 Task: Check the rules for "IndyCar Series".
Action: Mouse moved to (191, 363)
Screenshot: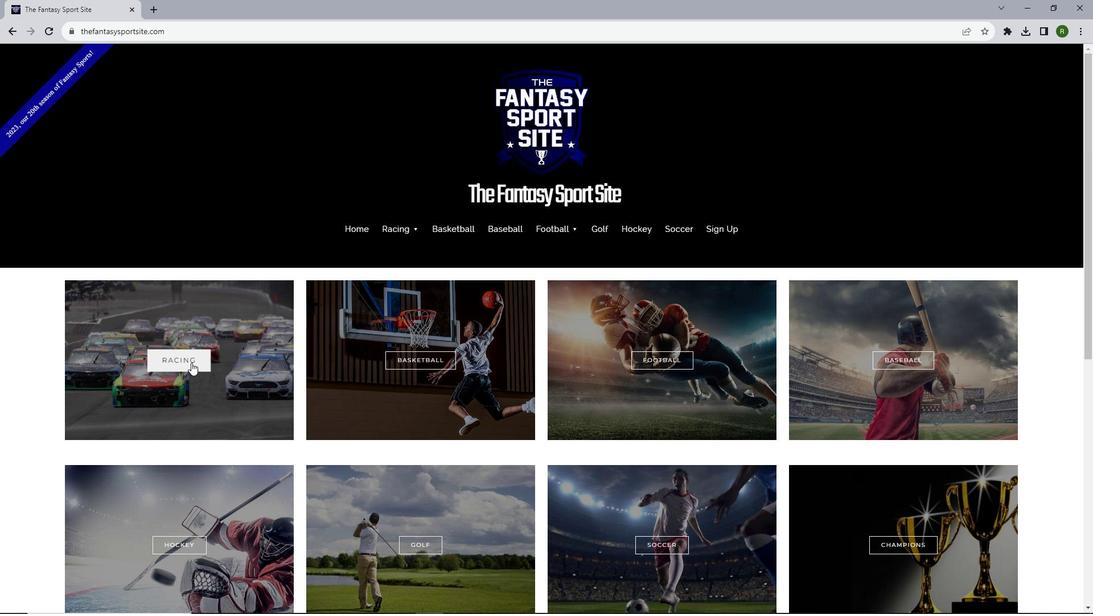 
Action: Mouse pressed left at (191, 363)
Screenshot: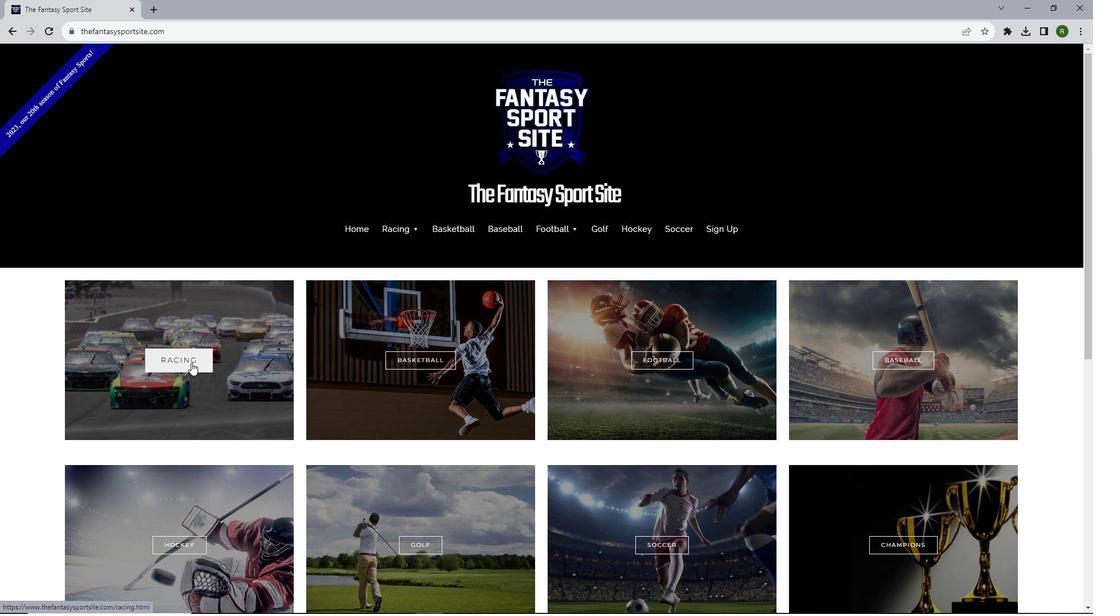 
Action: Mouse moved to (755, 407)
Screenshot: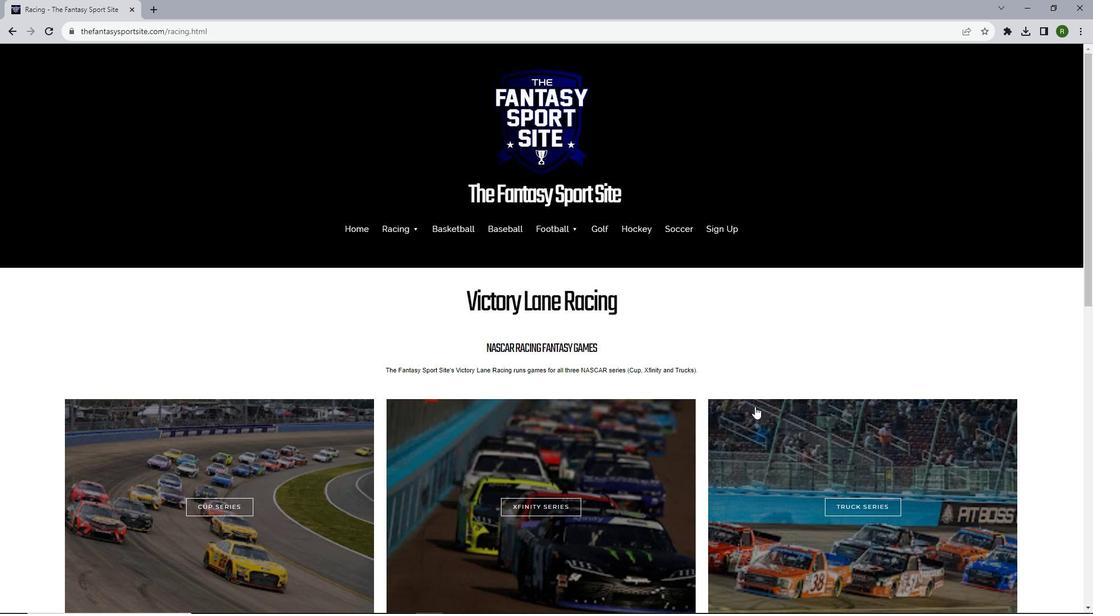 
Action: Mouse scrolled (755, 406) with delta (0, 0)
Screenshot: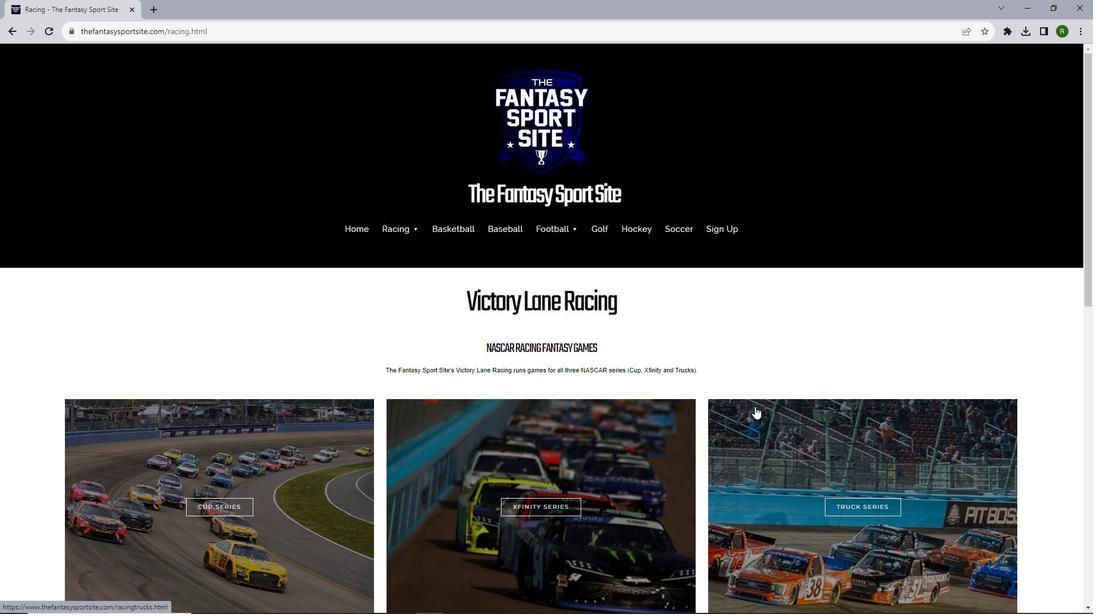 
Action: Mouse scrolled (755, 406) with delta (0, 0)
Screenshot: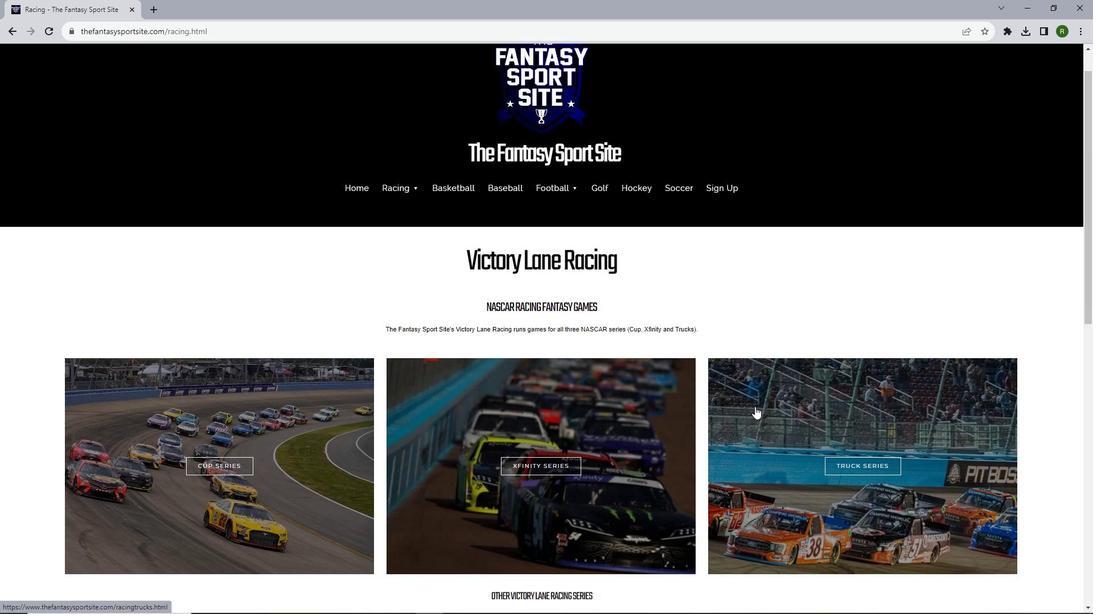 
Action: Mouse scrolled (755, 406) with delta (0, 0)
Screenshot: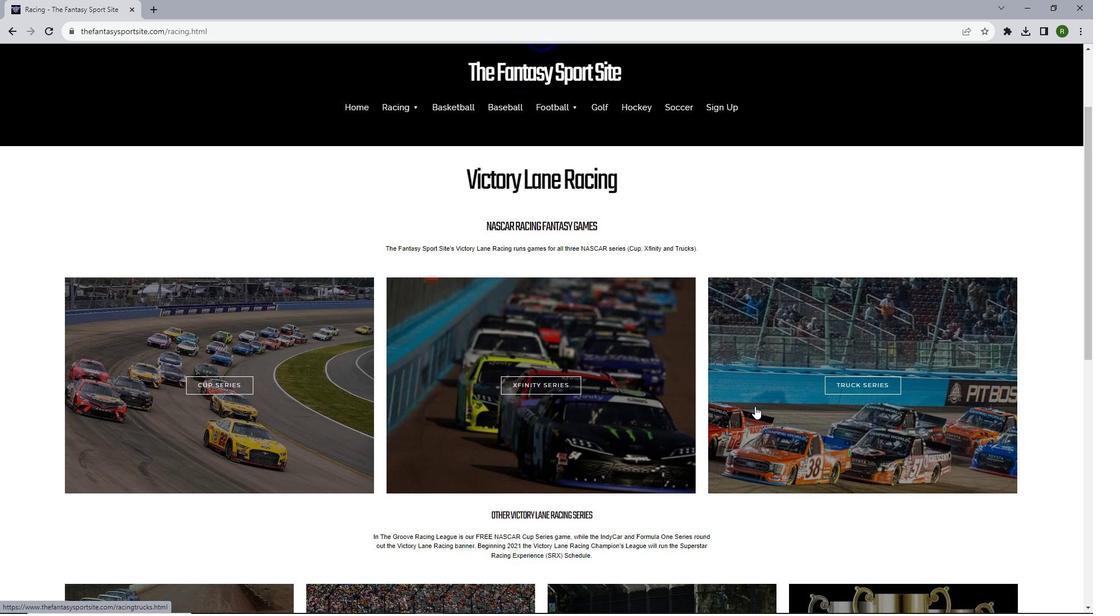 
Action: Mouse scrolled (755, 406) with delta (0, 0)
Screenshot: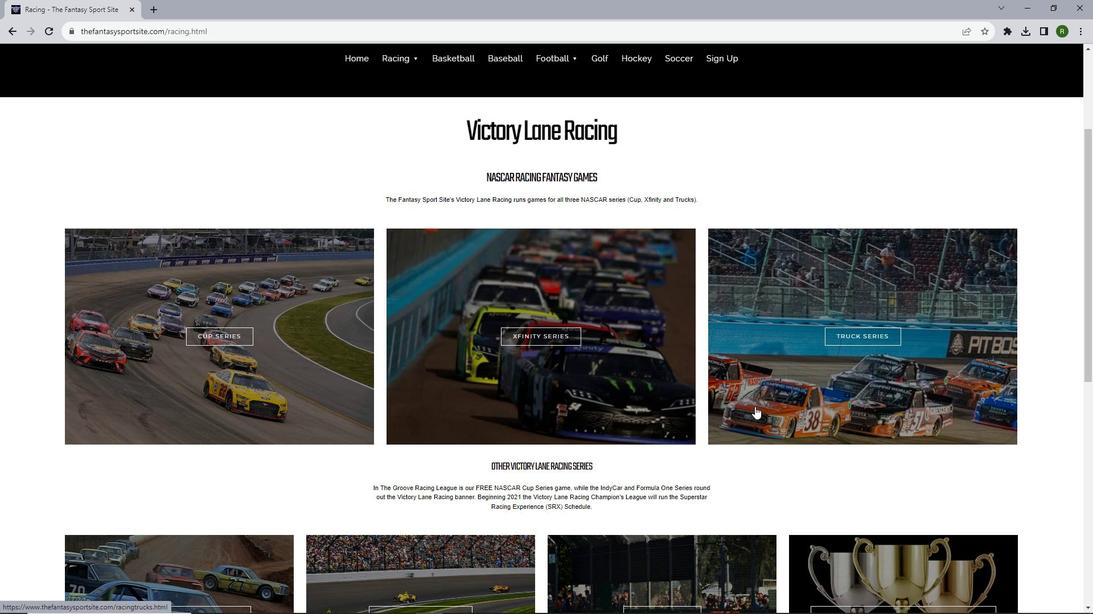 
Action: Mouse scrolled (755, 406) with delta (0, 0)
Screenshot: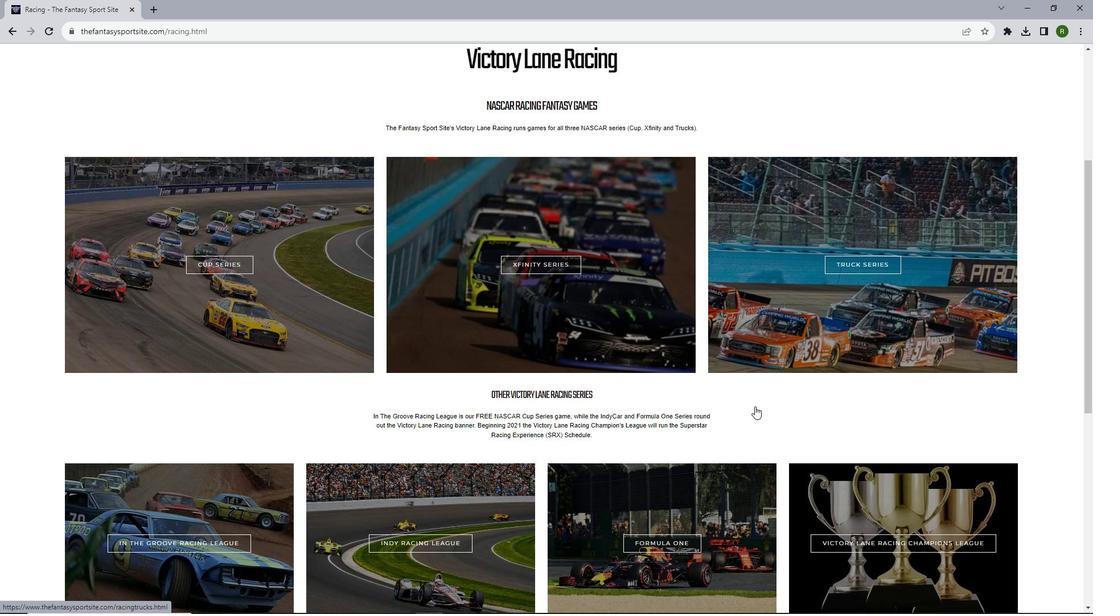 
Action: Mouse scrolled (755, 406) with delta (0, 0)
Screenshot: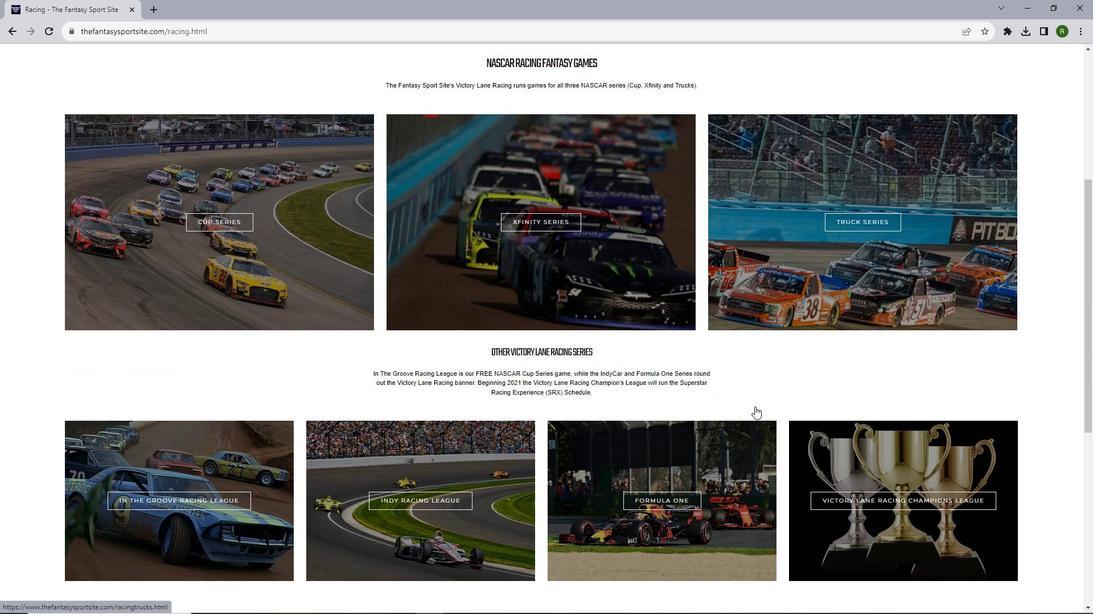 
Action: Mouse moved to (390, 440)
Screenshot: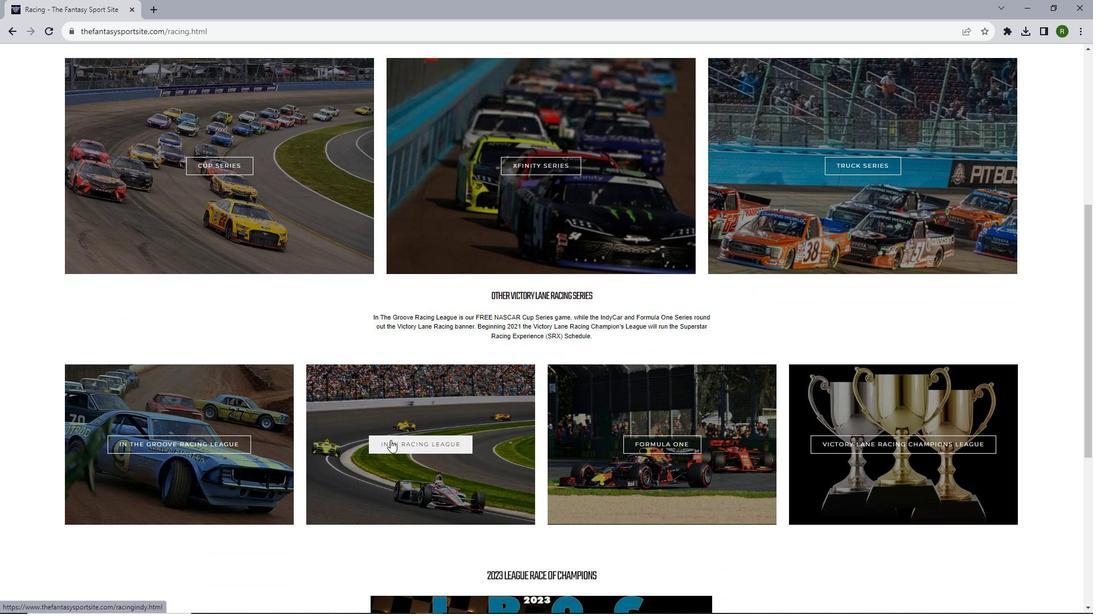 
Action: Mouse pressed left at (390, 440)
Screenshot: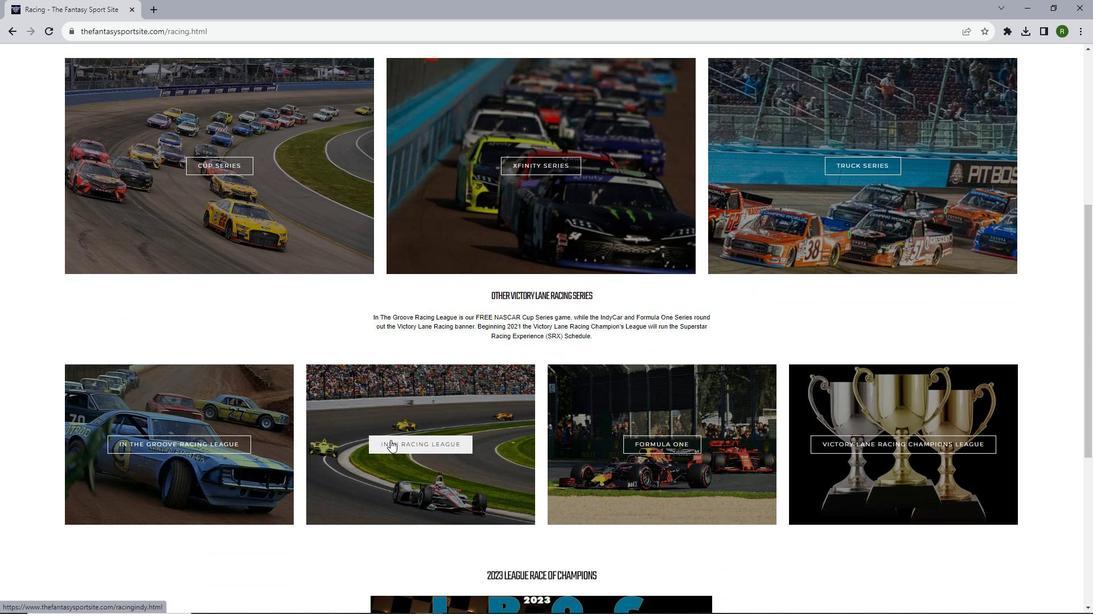 
Action: Mouse moved to (485, 390)
Screenshot: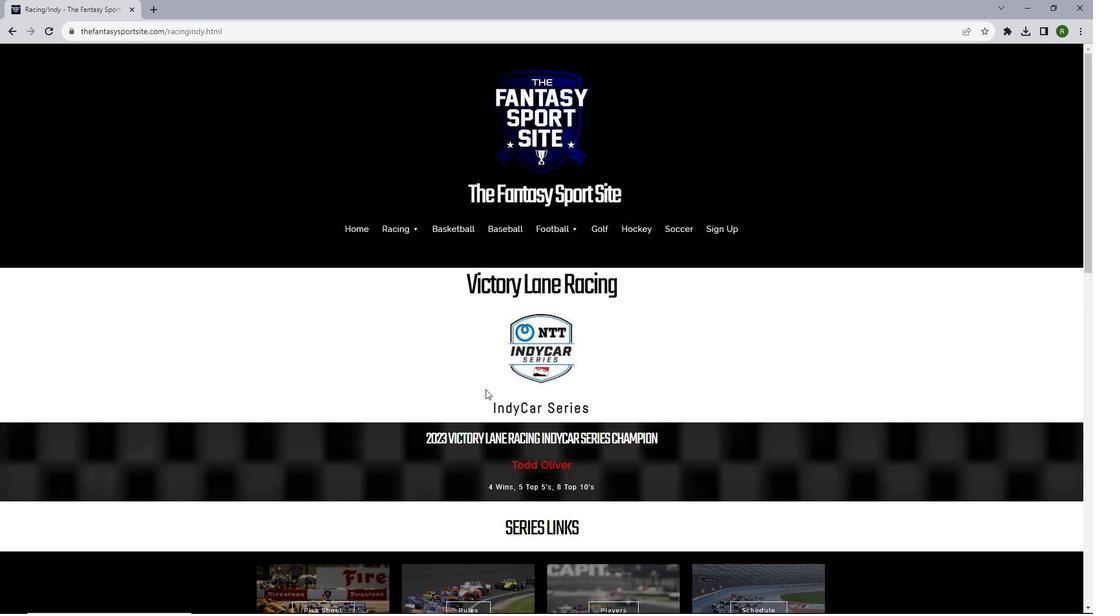 
Action: Mouse scrolled (485, 389) with delta (0, 0)
Screenshot: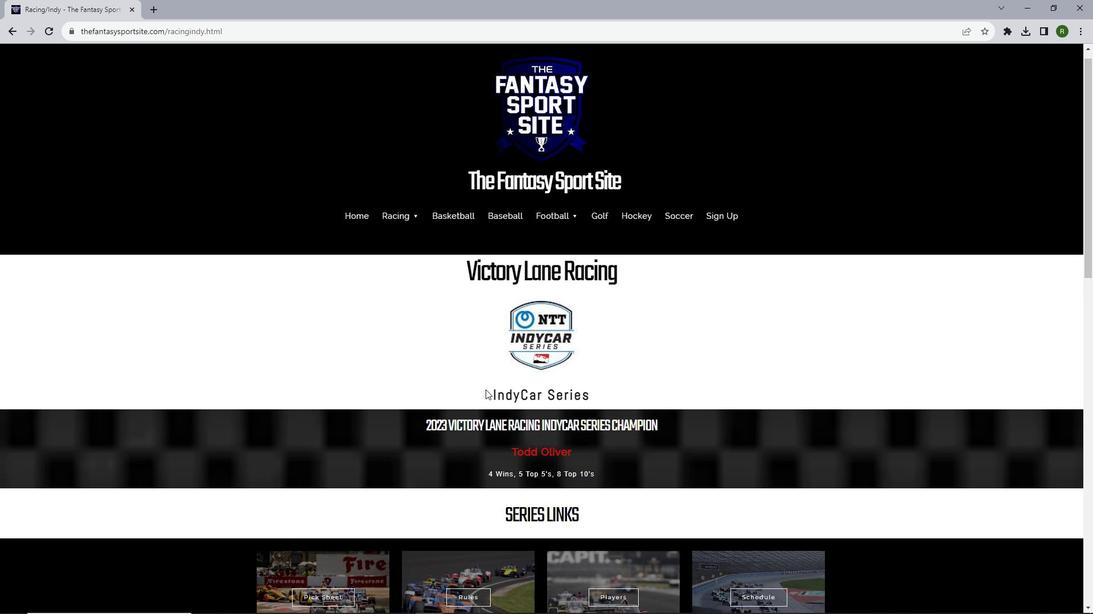 
Action: Mouse moved to (485, 388)
Screenshot: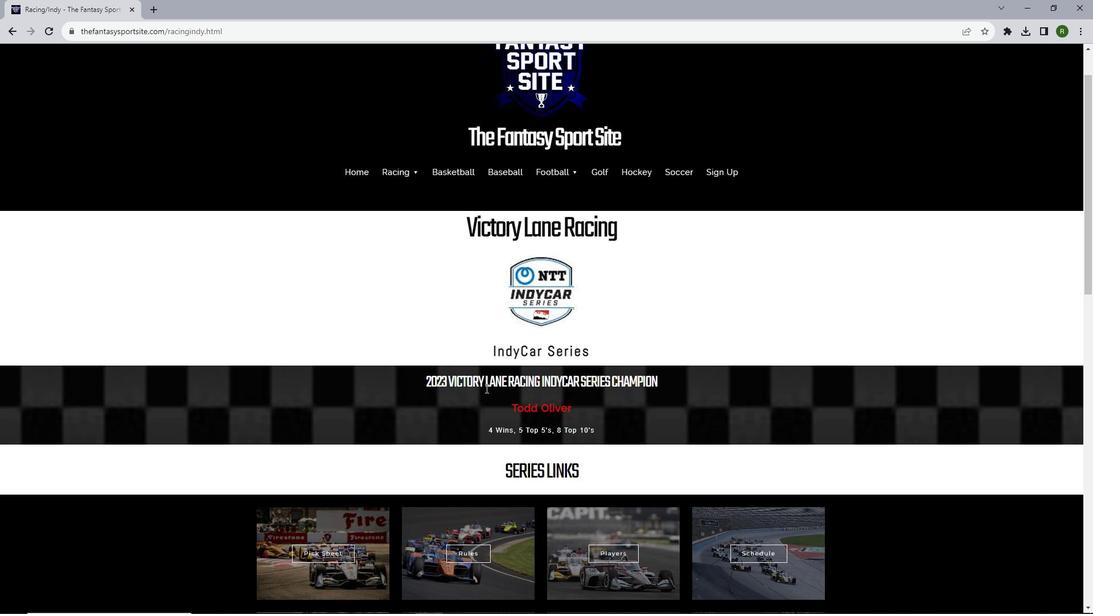 
Action: Mouse scrolled (485, 388) with delta (0, 0)
Screenshot: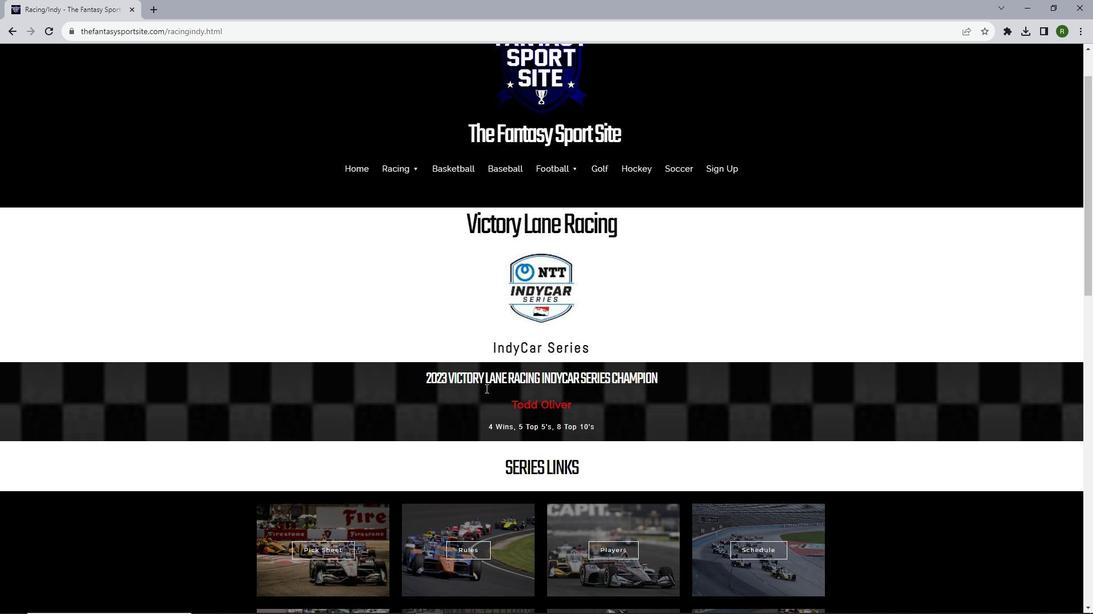 
Action: Mouse scrolled (485, 388) with delta (0, 0)
Screenshot: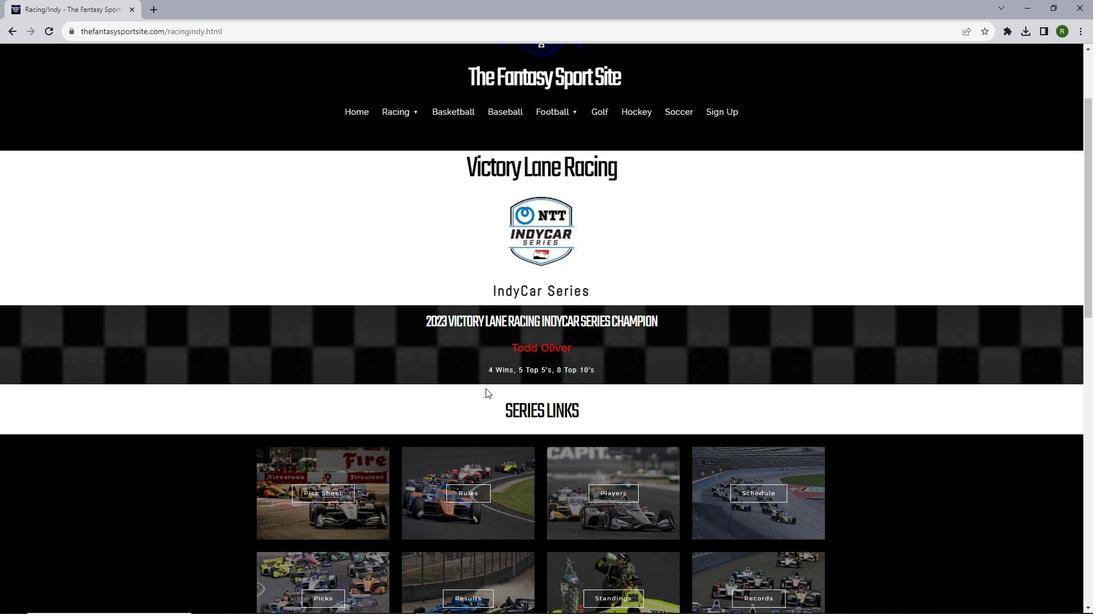 
Action: Mouse scrolled (485, 388) with delta (0, 0)
Screenshot: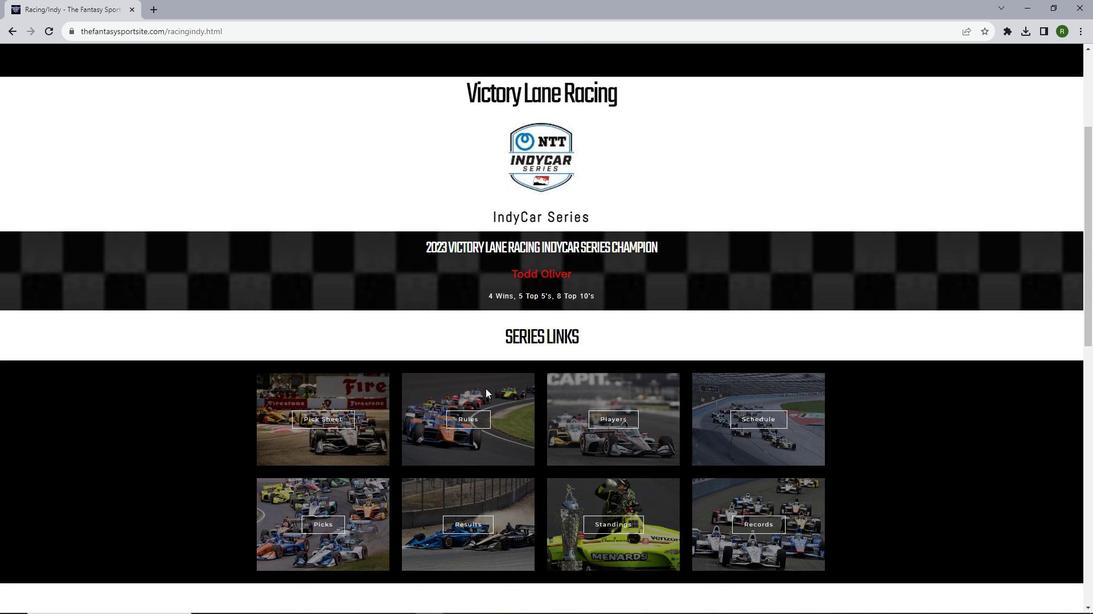 
Action: Mouse pressed left at (485, 388)
Screenshot: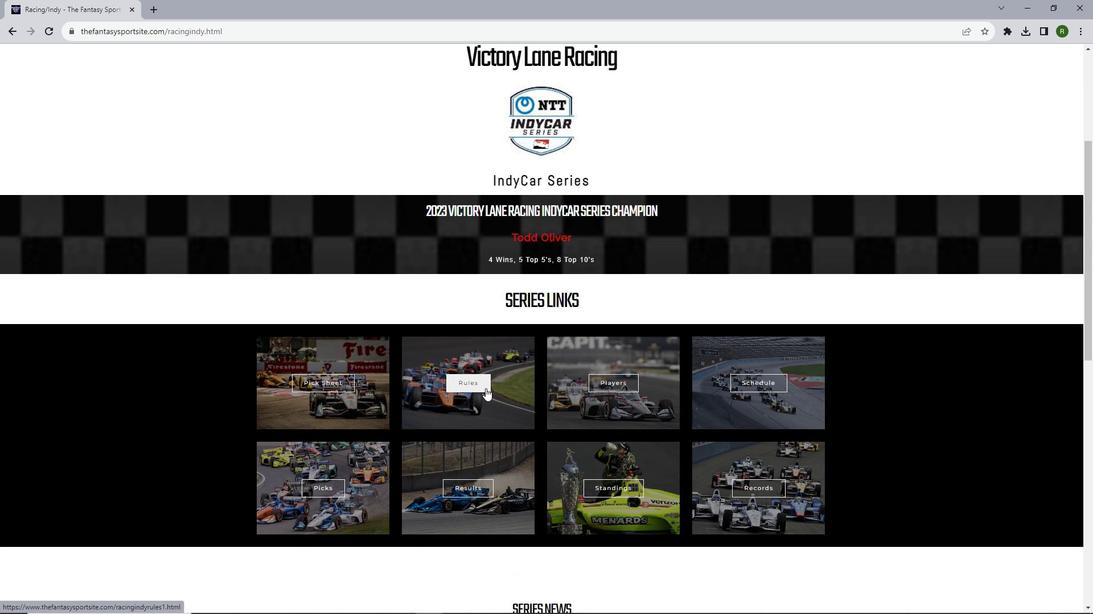 
Action: Mouse moved to (515, 318)
Screenshot: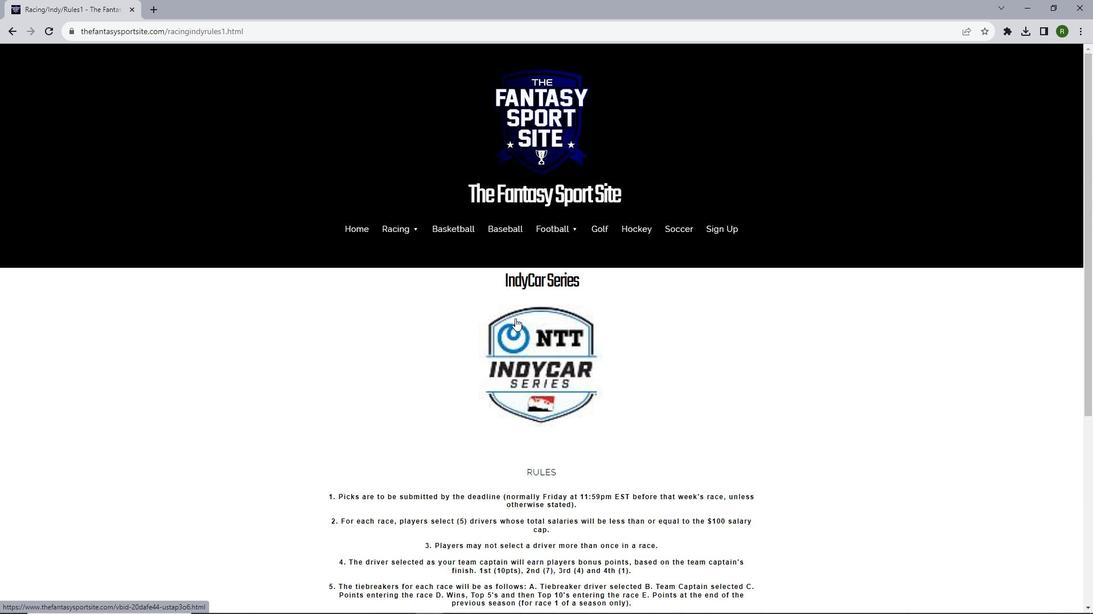 
Action: Mouse scrolled (515, 318) with delta (0, 0)
Screenshot: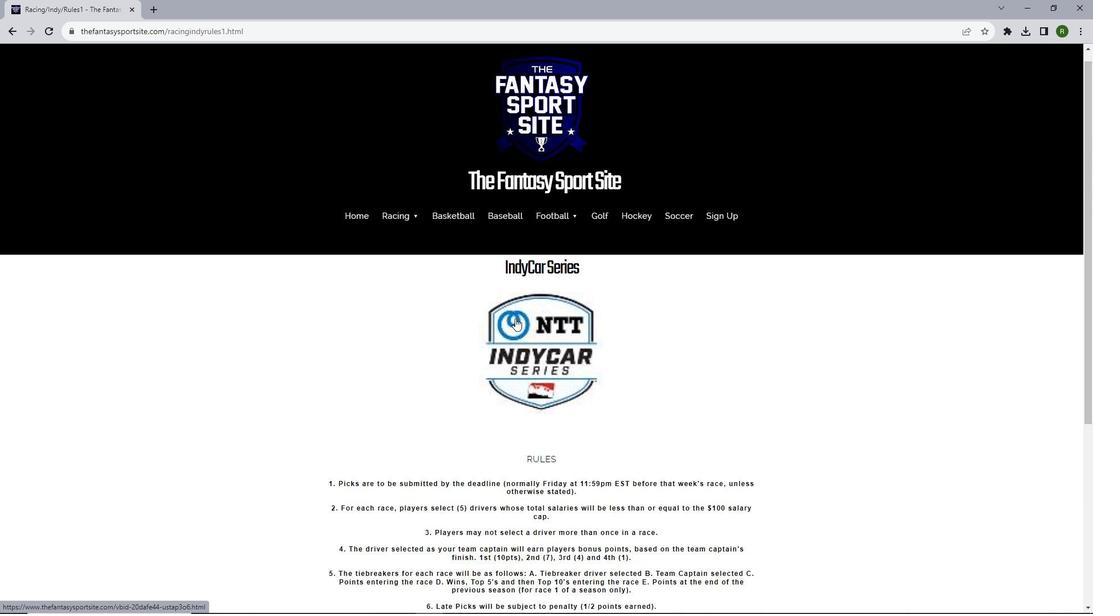 
Action: Mouse scrolled (515, 318) with delta (0, 0)
Screenshot: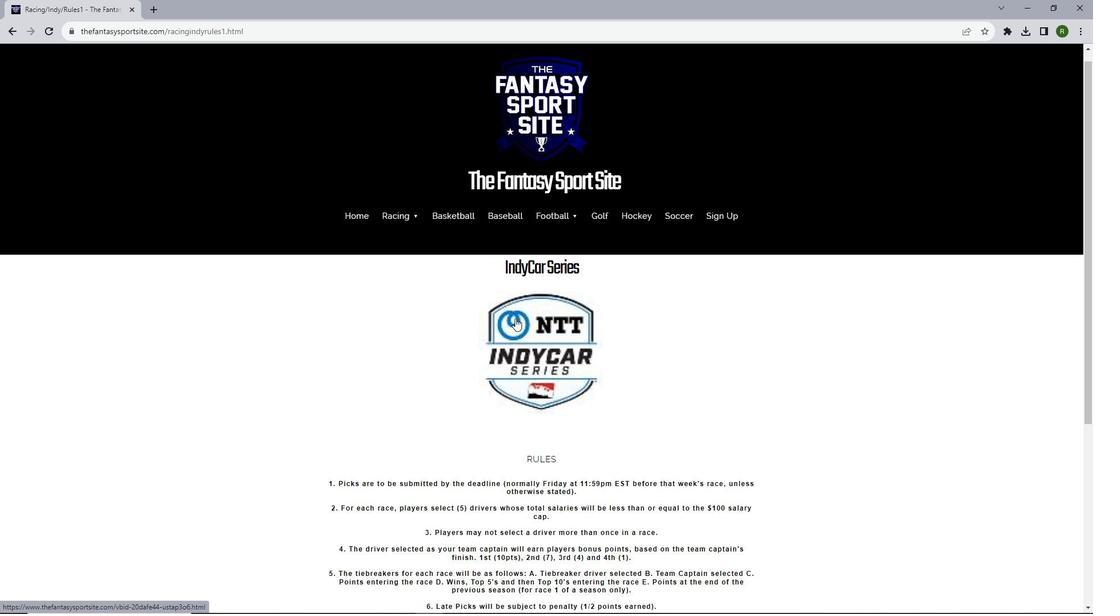 
Action: Mouse scrolled (515, 318) with delta (0, 0)
Screenshot: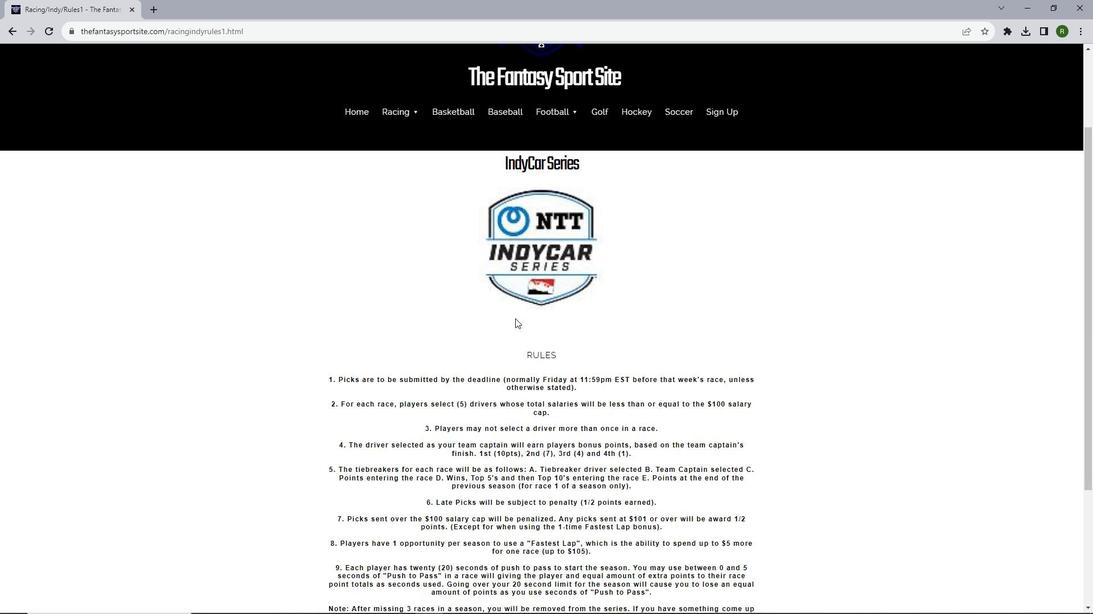
Action: Mouse scrolled (515, 318) with delta (0, 0)
Screenshot: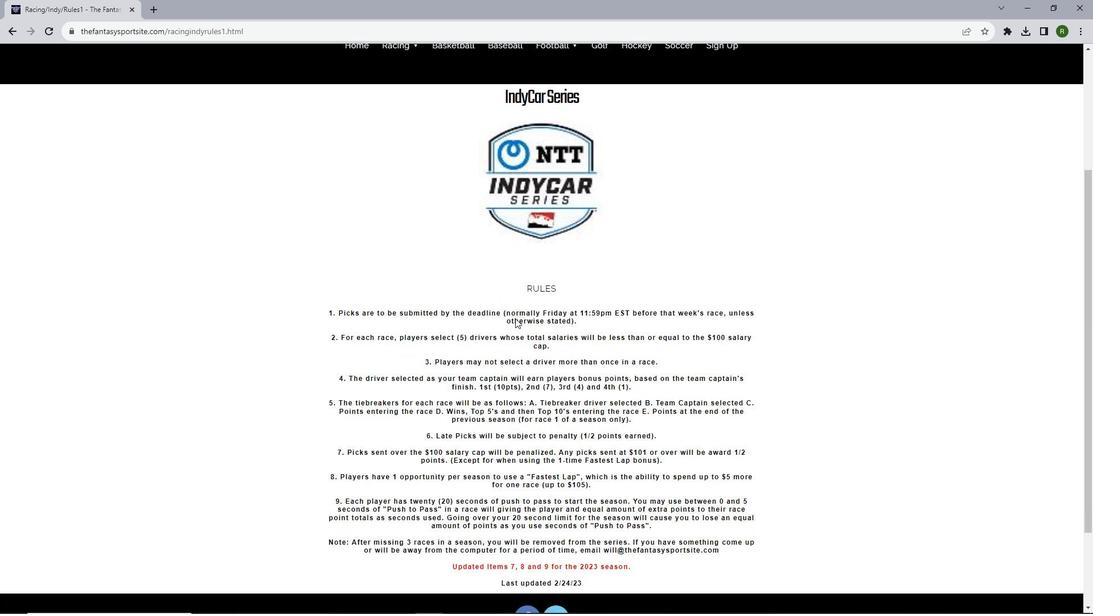 
Action: Mouse scrolled (515, 318) with delta (0, 0)
Screenshot: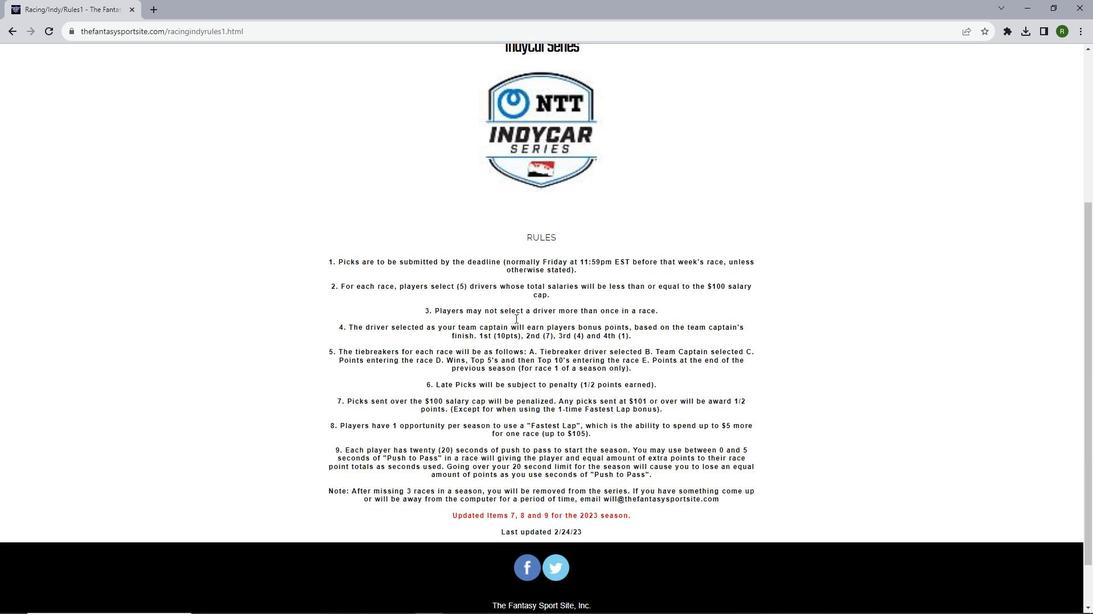 
Action: Mouse scrolled (515, 318) with delta (0, 0)
Screenshot: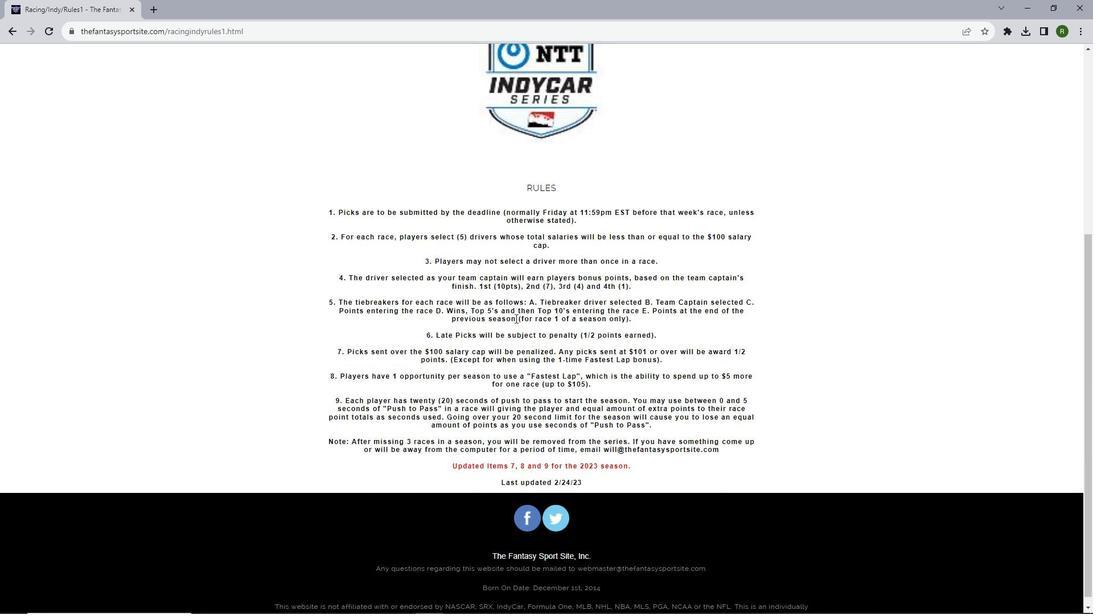 
